 Task: Send an email with the signature Dallas Robinson with the subject Thank you for a job application and the message Can you please provide me with an estimate for the cost of the project? from softage.10@softage.net to softage.8@softage.net and softage.1@softage.net
Action: Mouse moved to (90, 93)
Screenshot: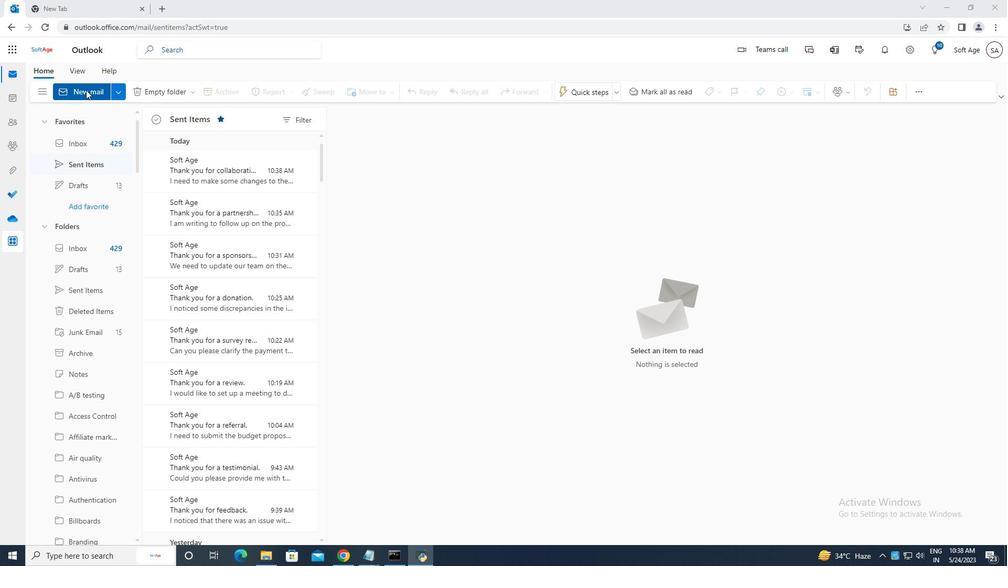 
Action: Mouse pressed left at (90, 93)
Screenshot: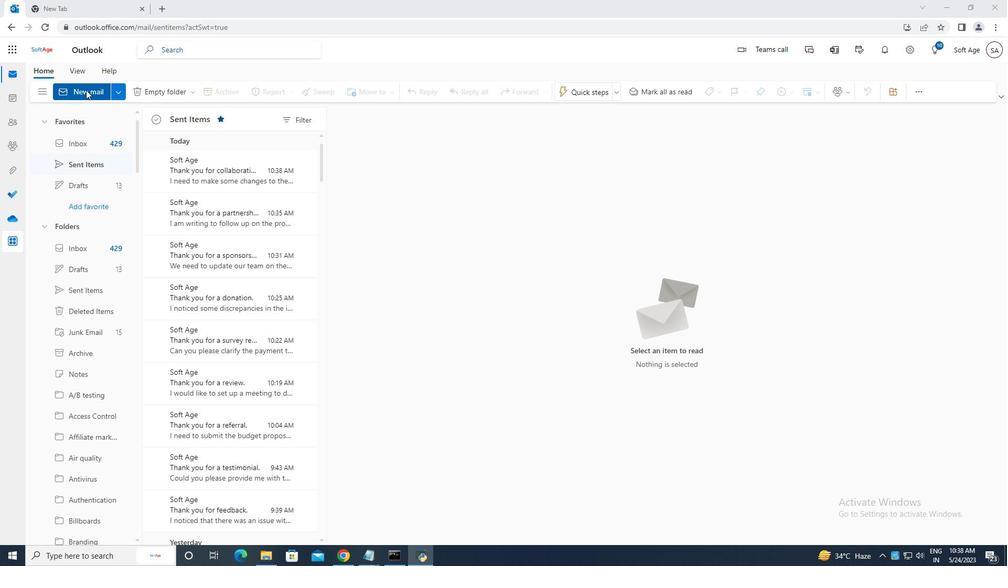 
Action: Mouse moved to (676, 93)
Screenshot: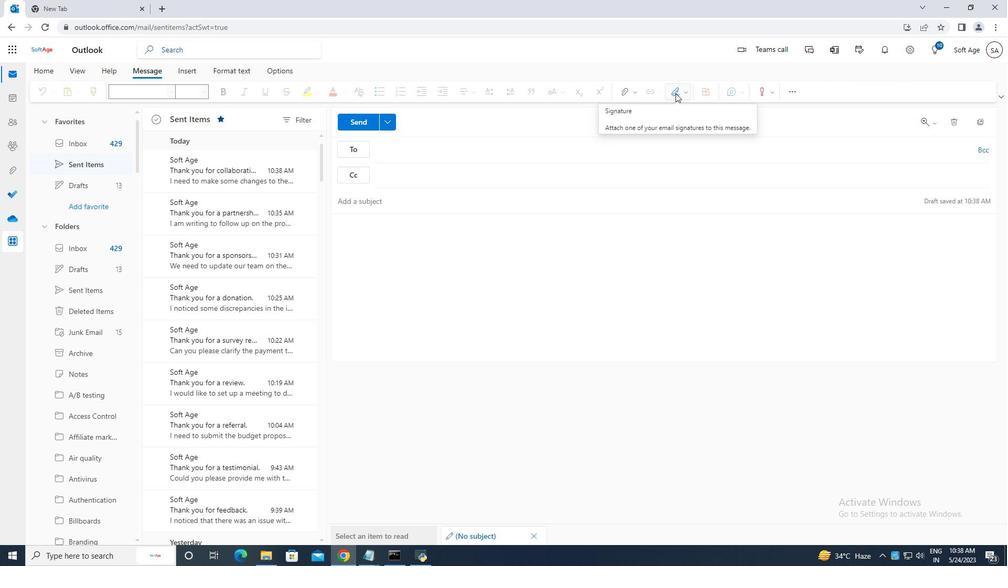 
Action: Mouse pressed left at (676, 93)
Screenshot: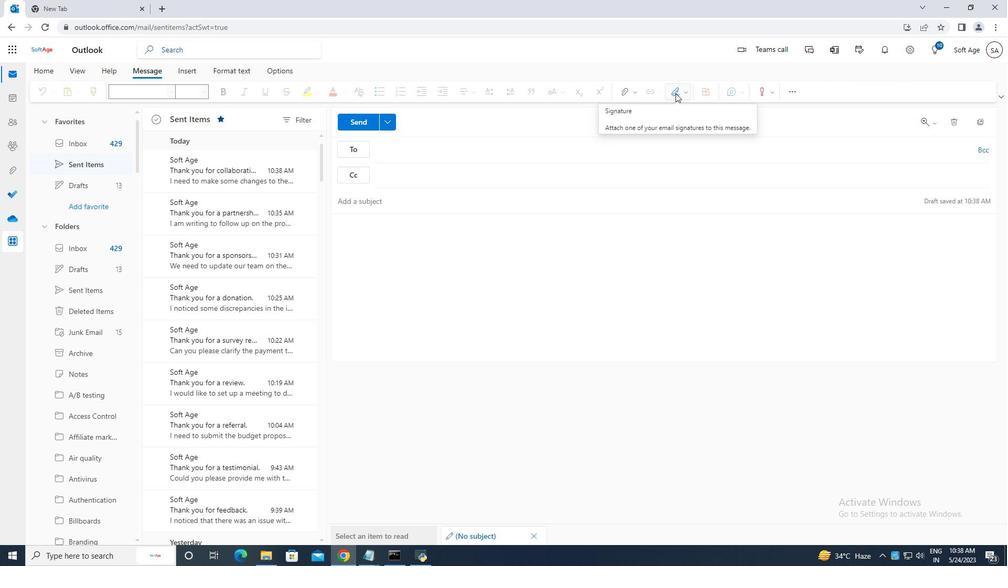 
Action: Mouse moved to (667, 135)
Screenshot: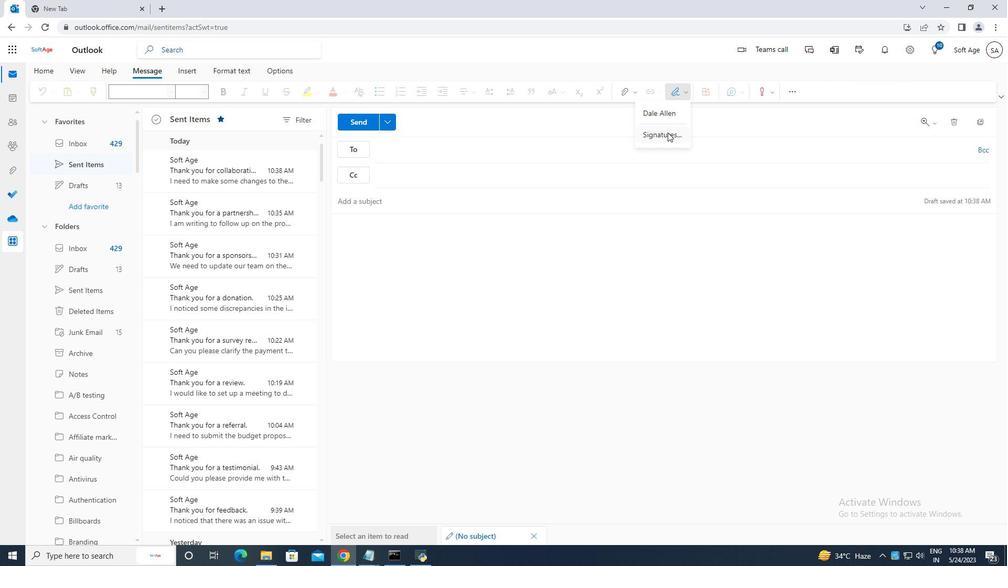 
Action: Mouse pressed left at (667, 135)
Screenshot: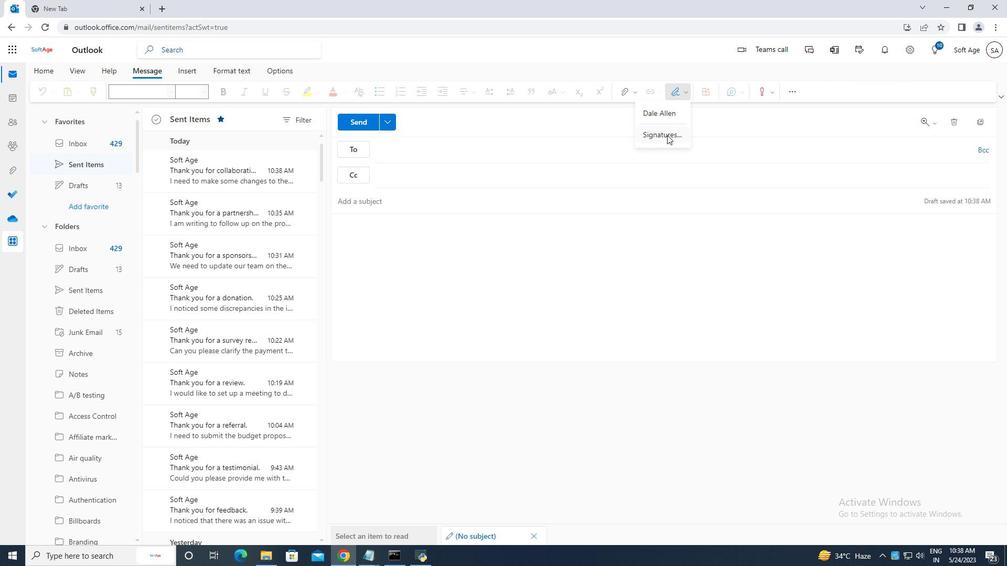 
Action: Mouse moved to (712, 173)
Screenshot: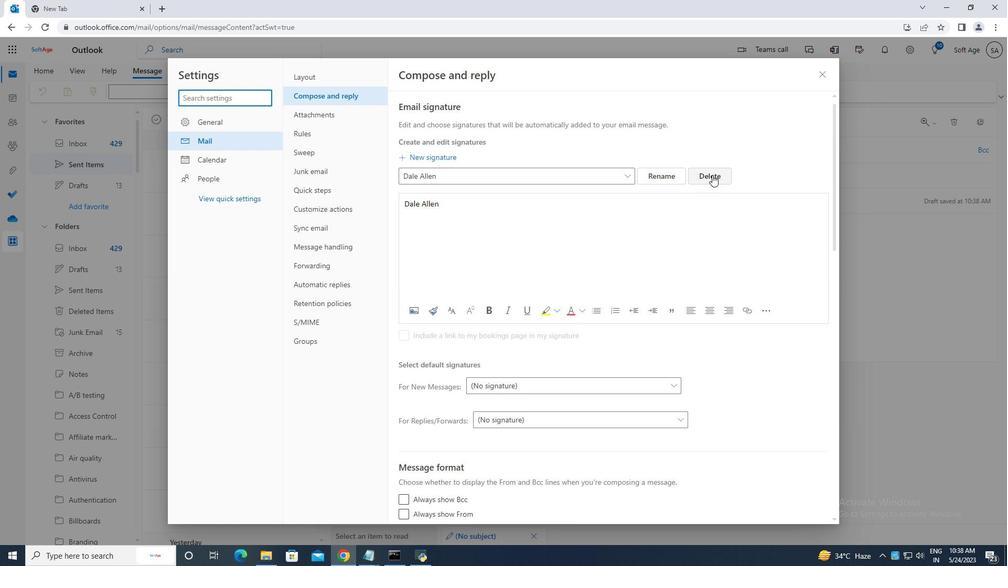 
Action: Mouse pressed left at (712, 173)
Screenshot: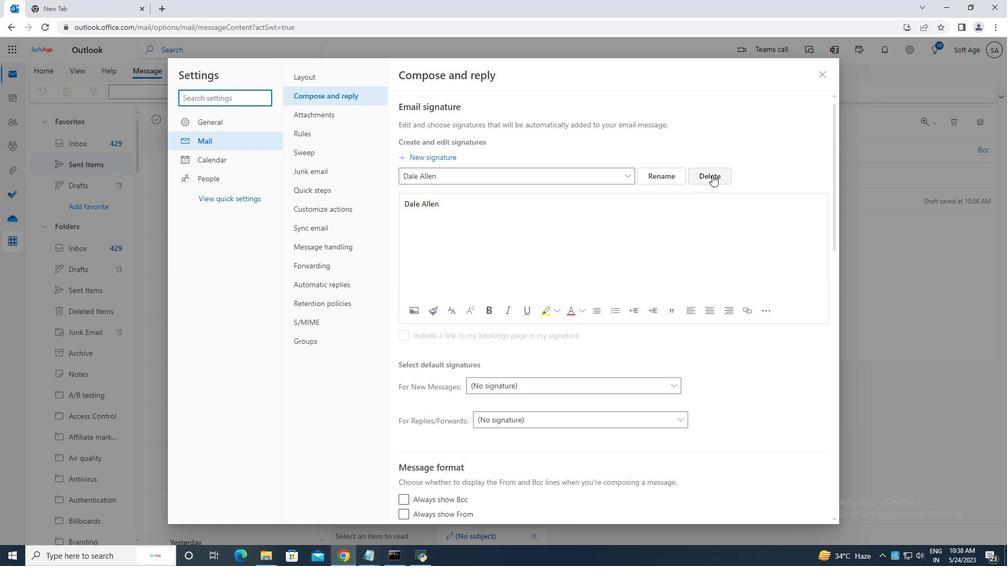 
Action: Mouse moved to (484, 174)
Screenshot: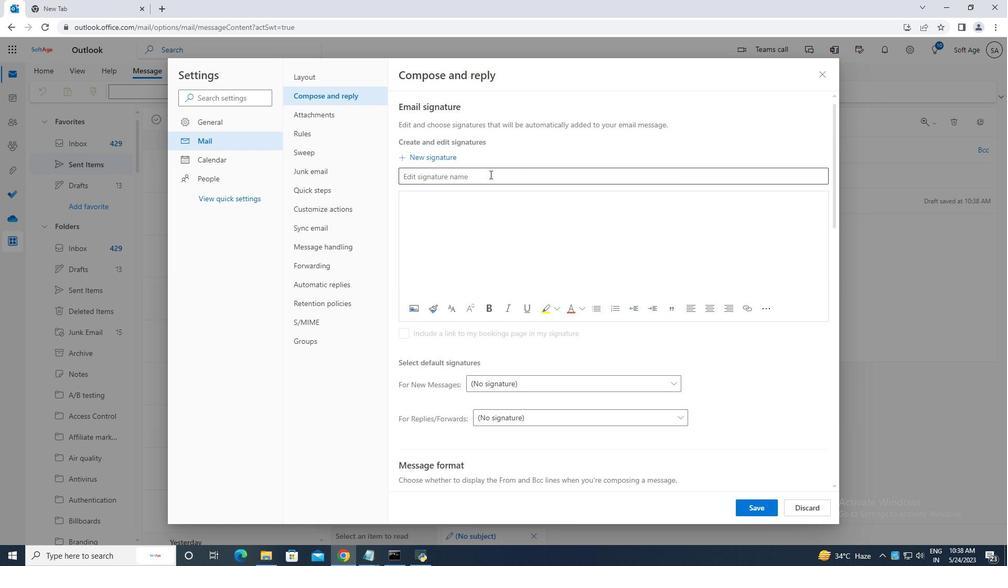 
Action: Mouse pressed left at (484, 174)
Screenshot: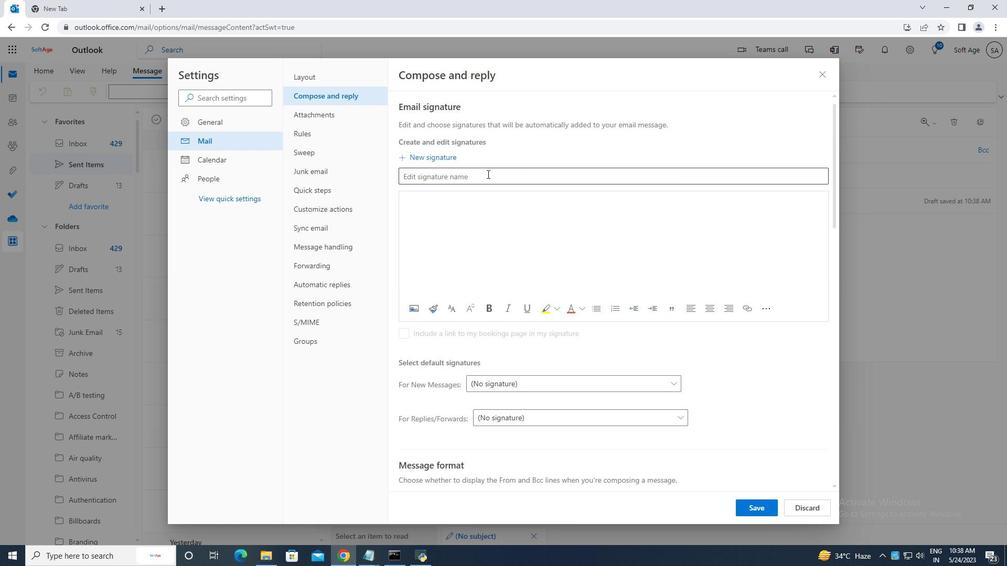 
Action: Mouse moved to (483, 175)
Screenshot: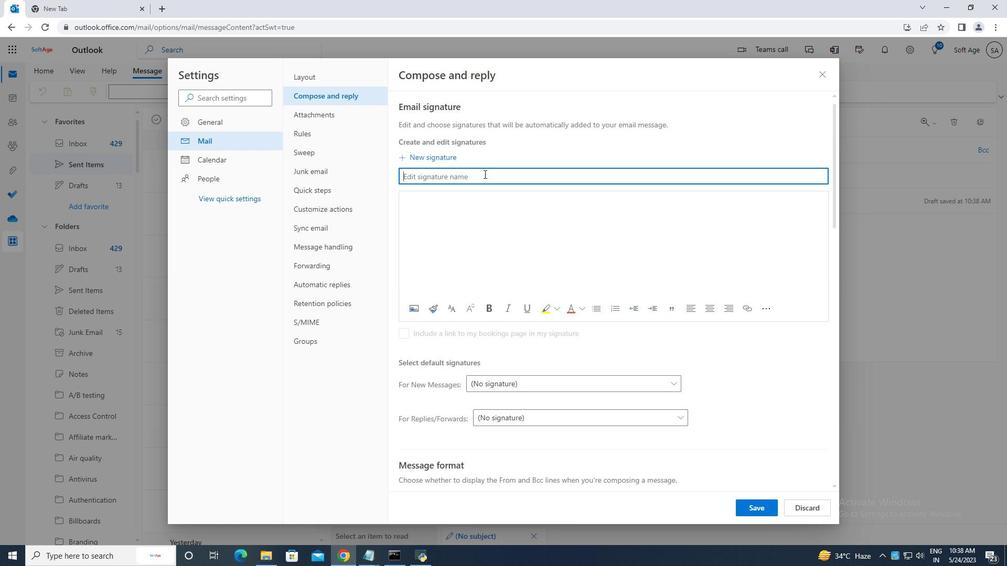 
Action: Key pressed <Key.caps_lock>D<Key.caps_lock>allas<Key.space><Key.caps_lock>R<Key.caps_lock>obinson
Screenshot: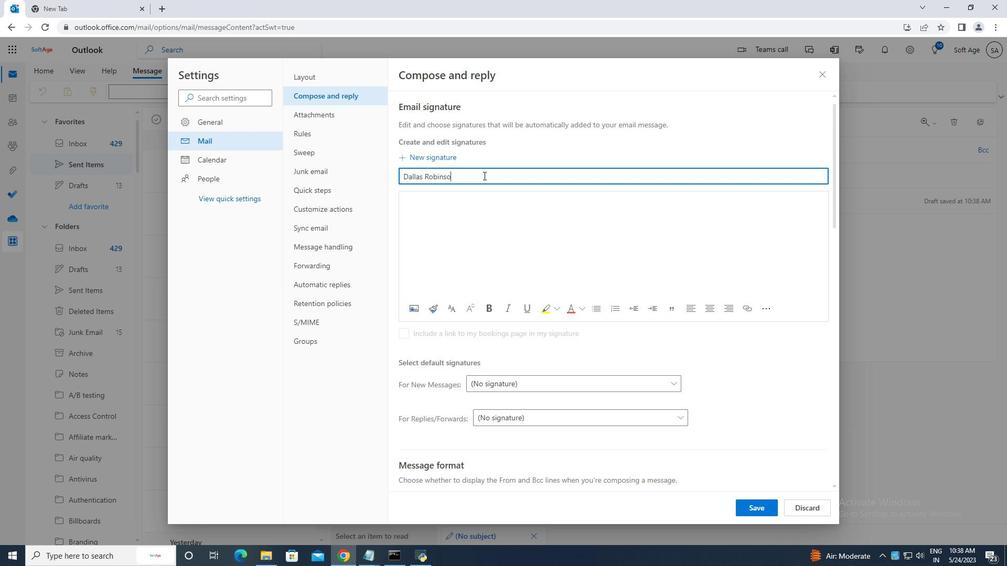 
Action: Mouse moved to (415, 200)
Screenshot: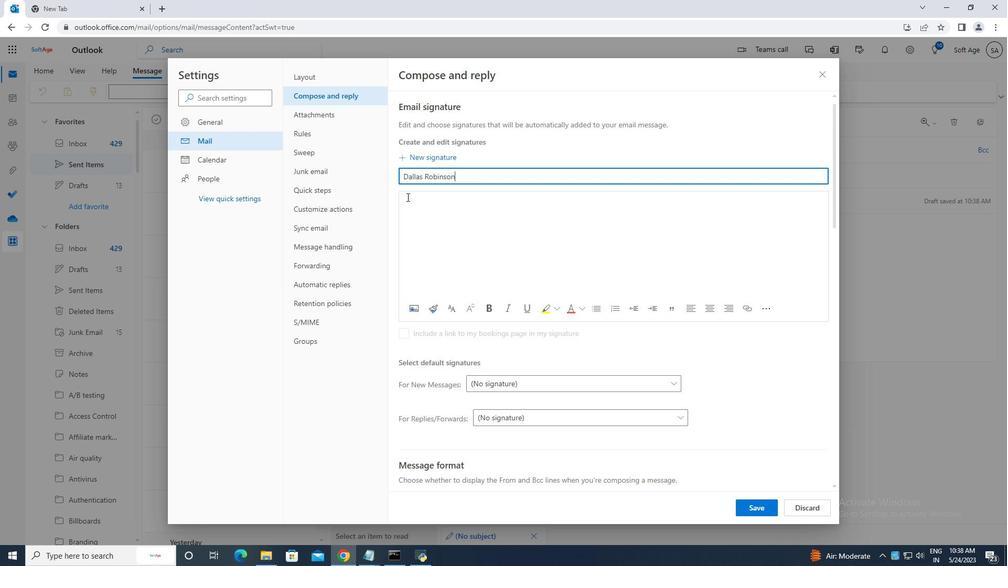 
Action: Mouse pressed left at (415, 200)
Screenshot: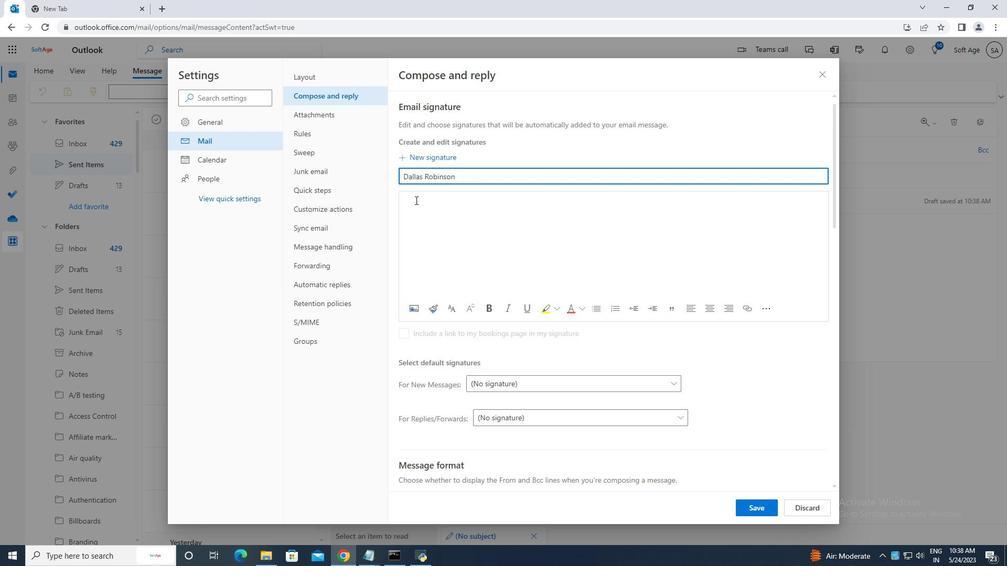 
Action: Mouse moved to (417, 210)
Screenshot: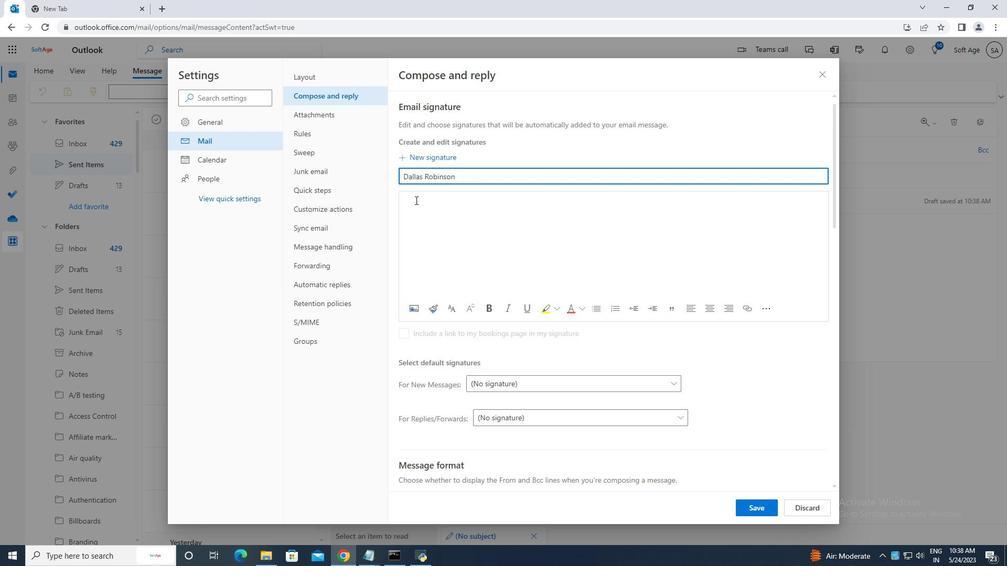 
Action: Key pressed <Key.caps_lock>D<Key.caps_lock>allas<Key.space><Key.caps_lock>R<Key.caps_lock>obinson
Screenshot: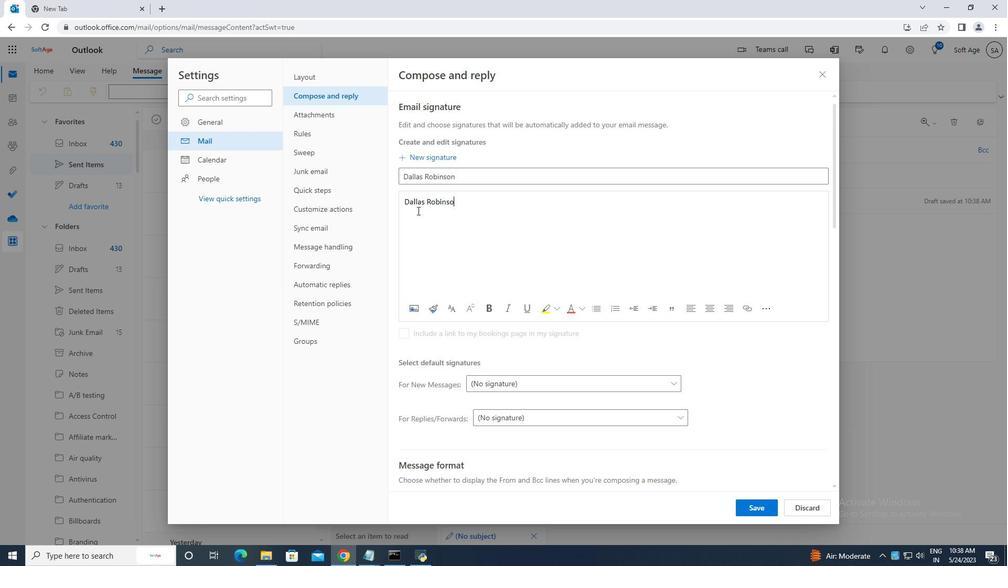 
Action: Mouse moved to (755, 510)
Screenshot: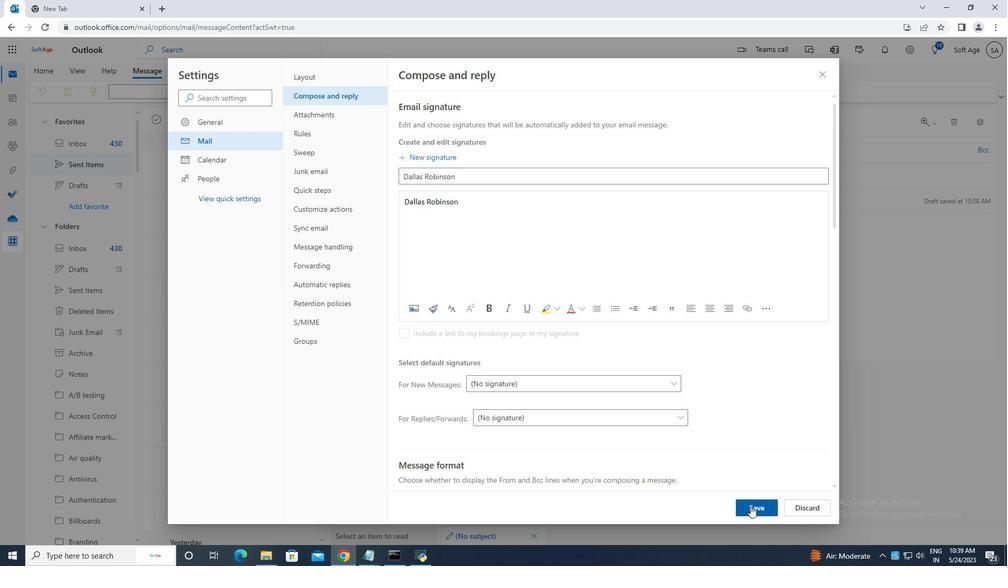 
Action: Mouse pressed left at (755, 510)
Screenshot: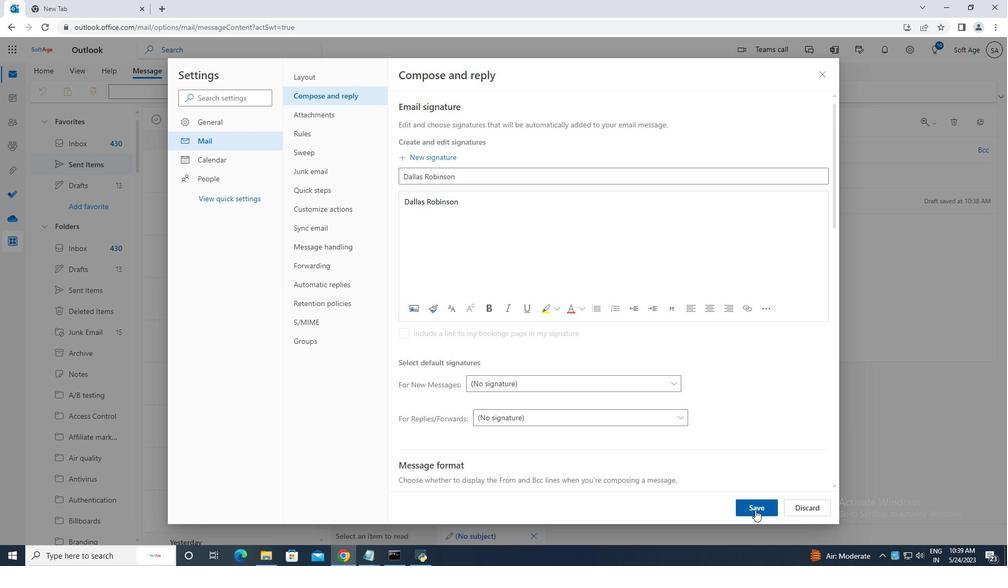 
Action: Mouse moved to (823, 76)
Screenshot: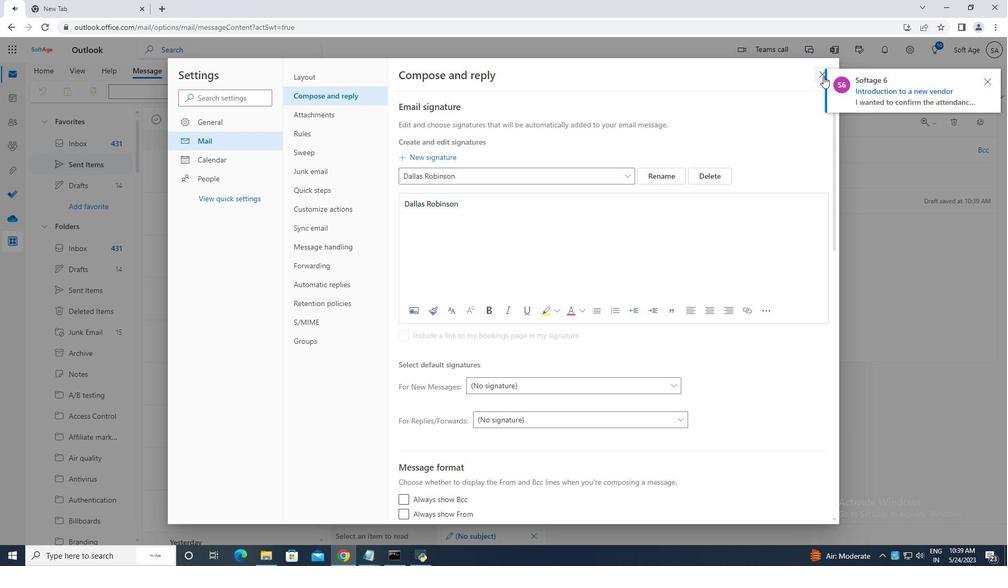 
Action: Mouse pressed left at (823, 76)
Screenshot: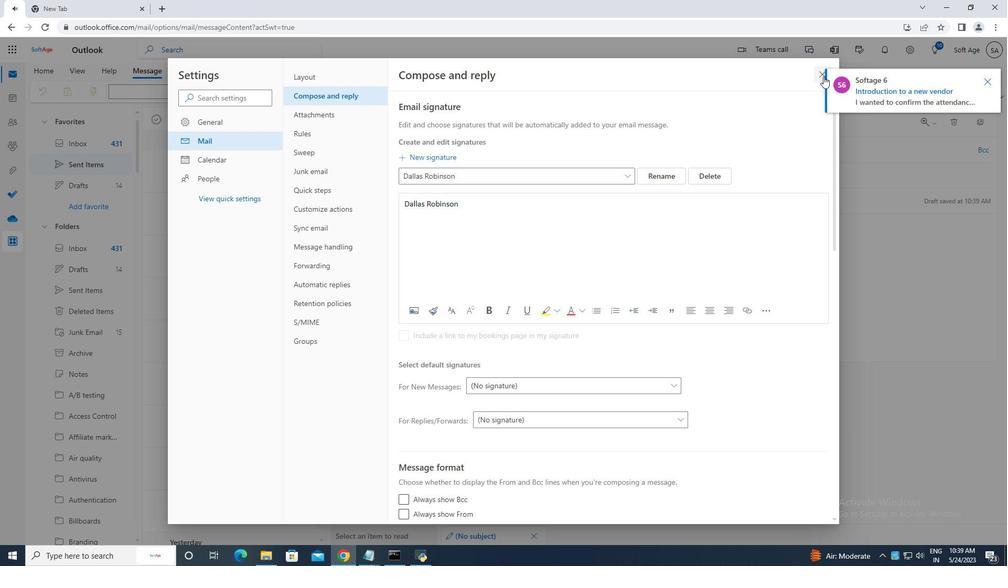 
Action: Mouse moved to (682, 92)
Screenshot: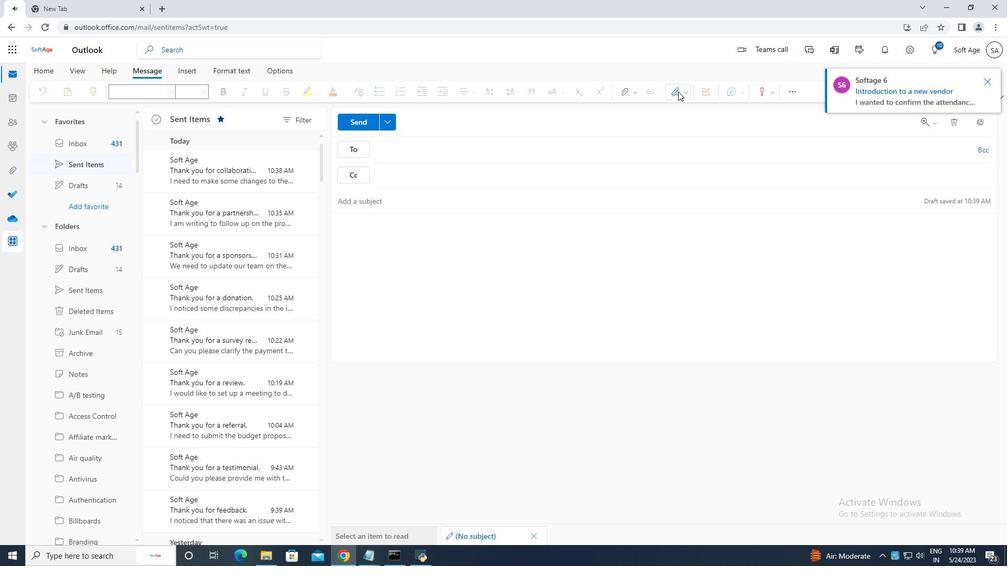 
Action: Mouse pressed left at (682, 92)
Screenshot: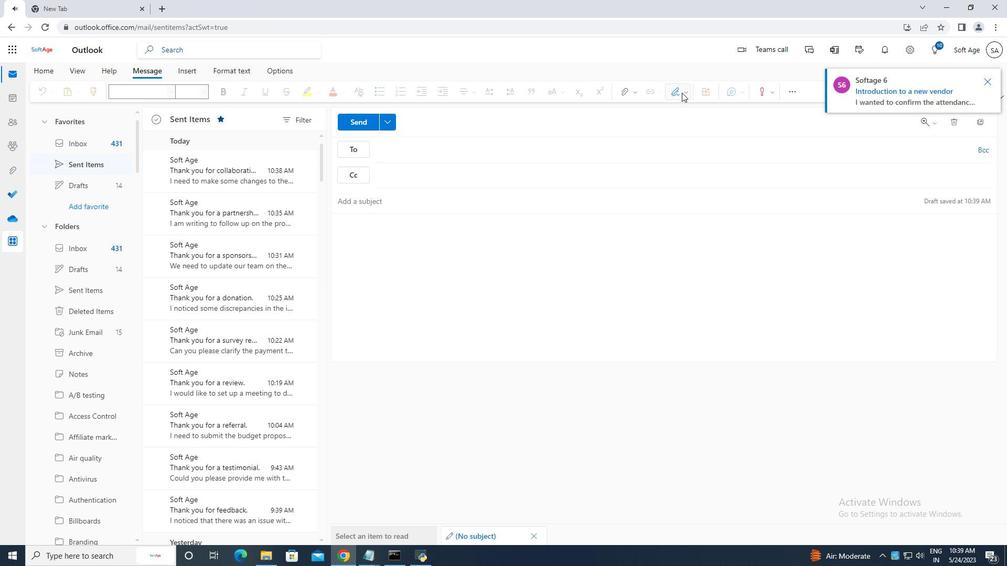 
Action: Mouse moved to (658, 112)
Screenshot: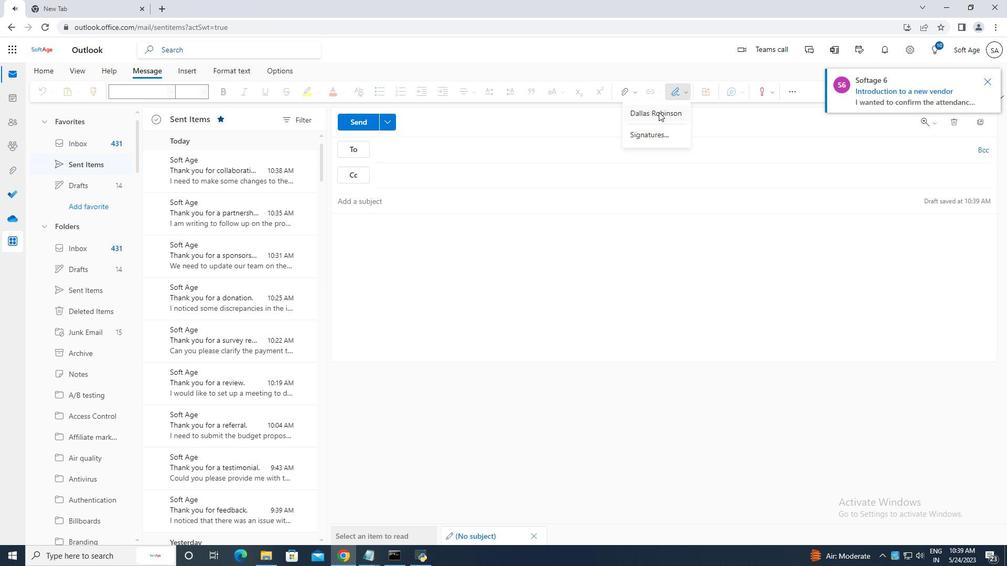 
Action: Mouse pressed left at (658, 112)
Screenshot: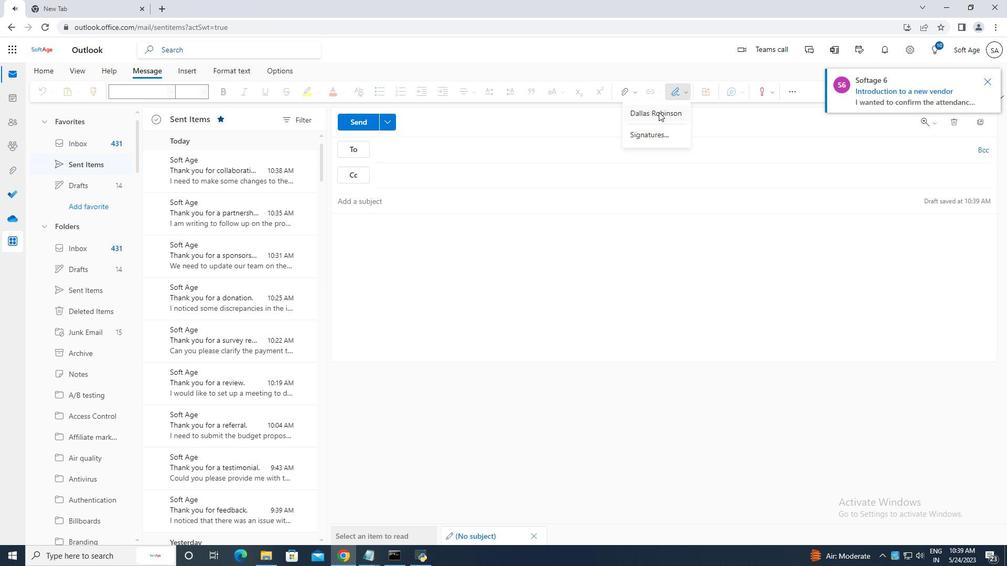 
Action: Mouse moved to (351, 202)
Screenshot: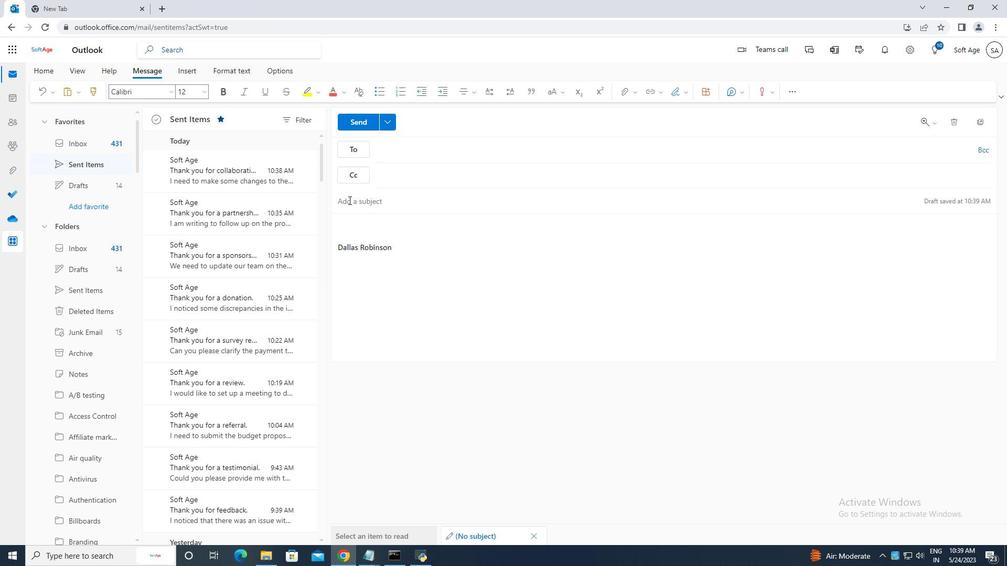 
Action: Mouse pressed left at (351, 202)
Screenshot: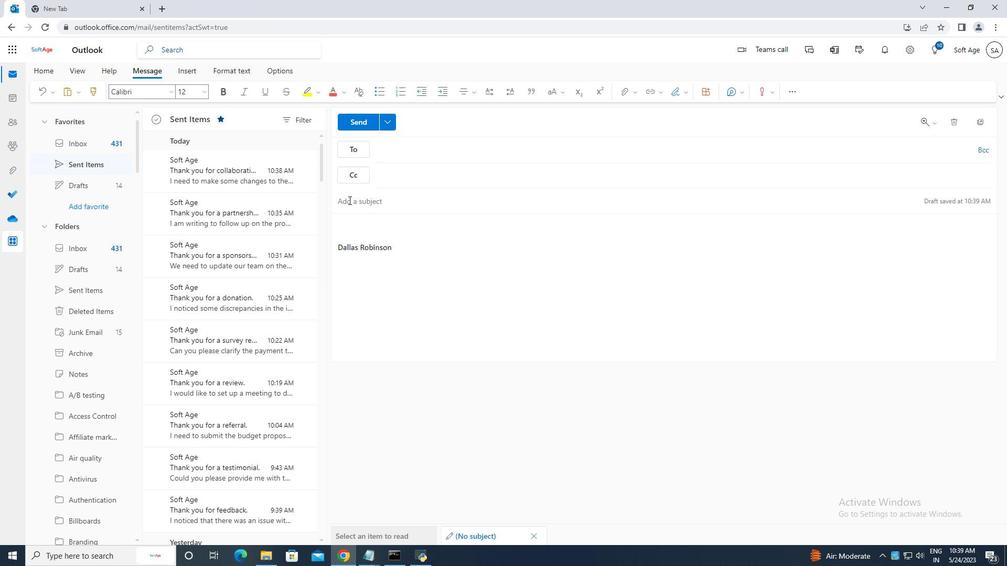 
Action: Mouse moved to (352, 202)
Screenshot: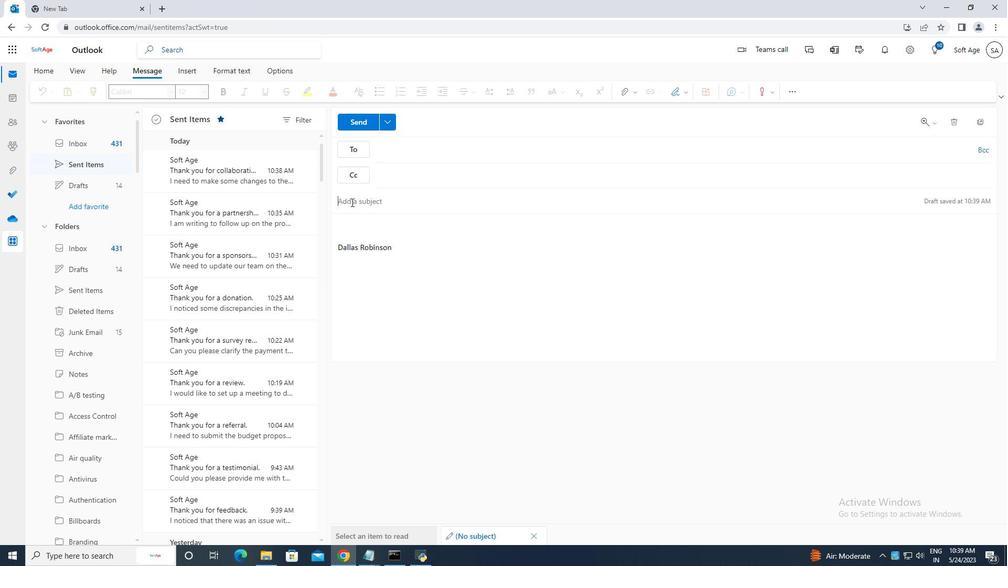 
Action: Key pressed <Key.caps_lock>T<Key.caps_lock>hank<Key.space>you<Key.space>for<Key.space>a<Key.space>jp<Key.backspace>ob<Key.space>application<Key.space><Key.backspace>.
Screenshot: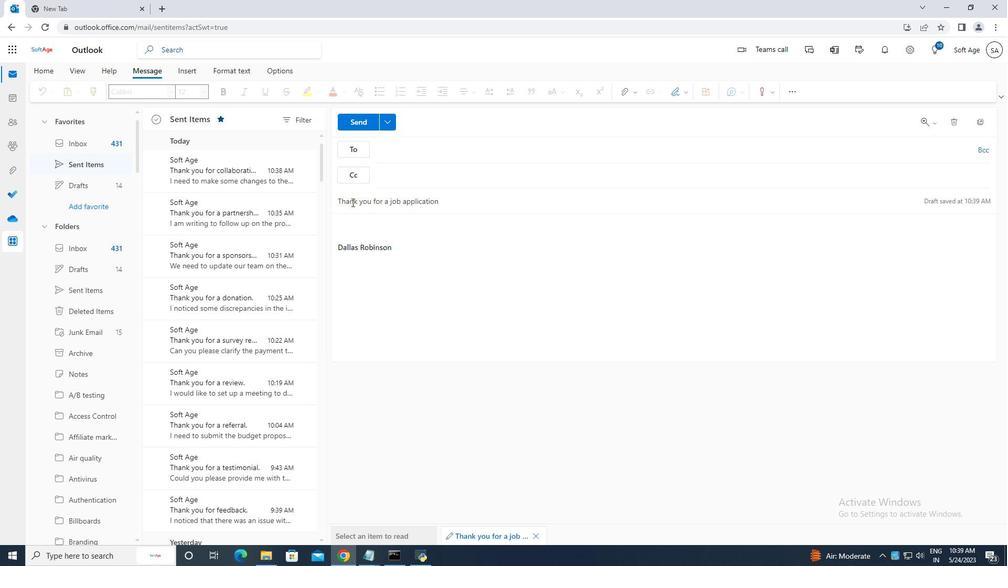 
Action: Mouse moved to (345, 222)
Screenshot: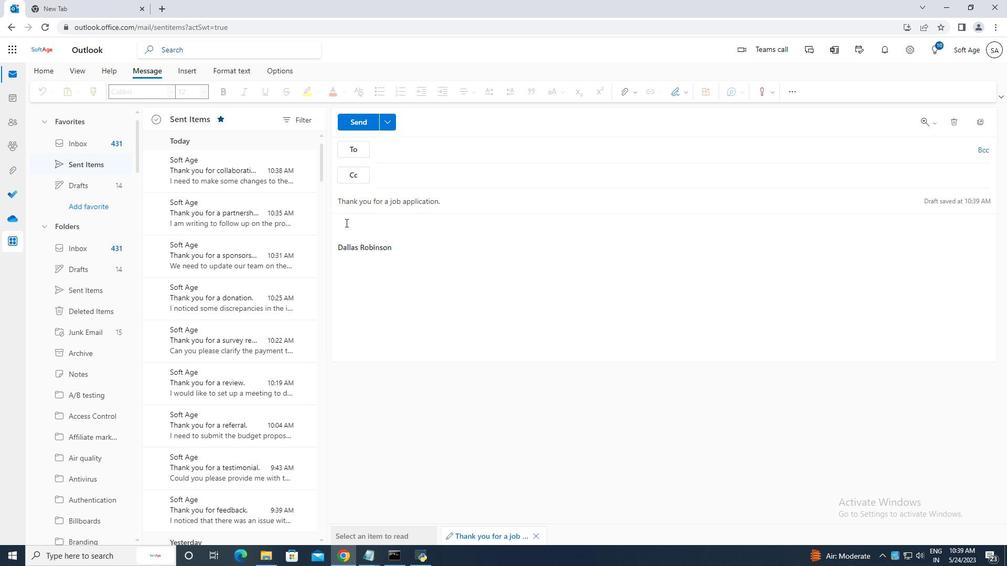 
Action: Mouse pressed left at (345, 222)
Screenshot: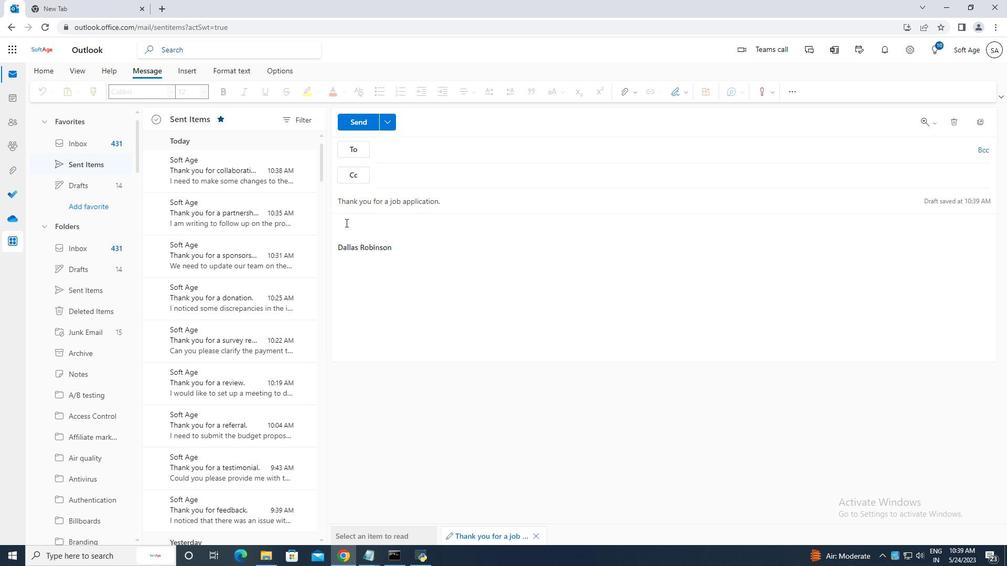 
Action: Mouse moved to (346, 222)
Screenshot: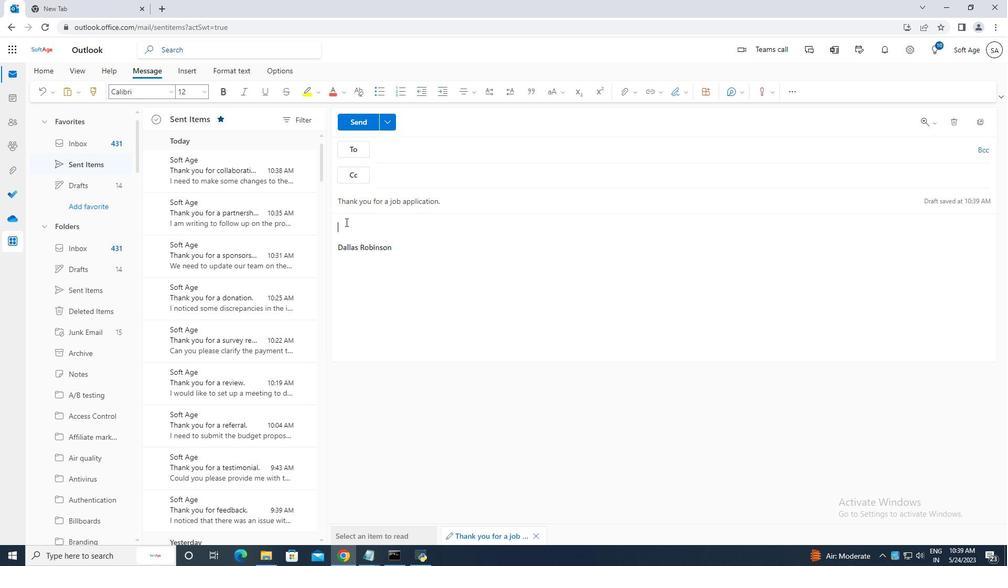 
Action: Key pressed <Key.caps_lock>C<Key.caps_lock>an<Key.space>you<Key.space>please<Key.space>provide<Key.space>me<Key.space>with<Key.space>an<Key.space>estimate<Key.space>for<Key.space>the<Key.space>cost<Key.space>of<Key.space>the<Key.space>project.
Screenshot: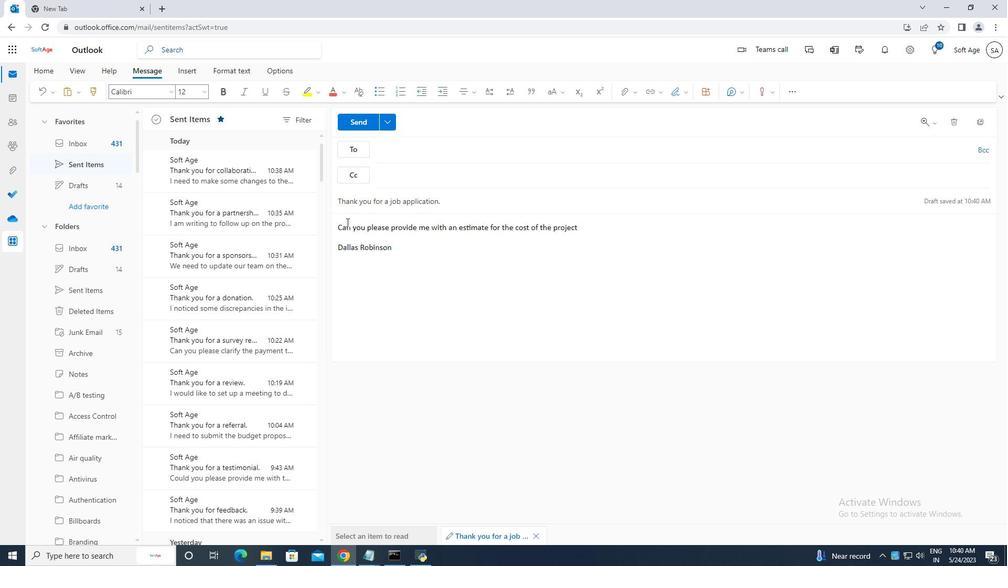 
Action: Mouse moved to (399, 155)
Screenshot: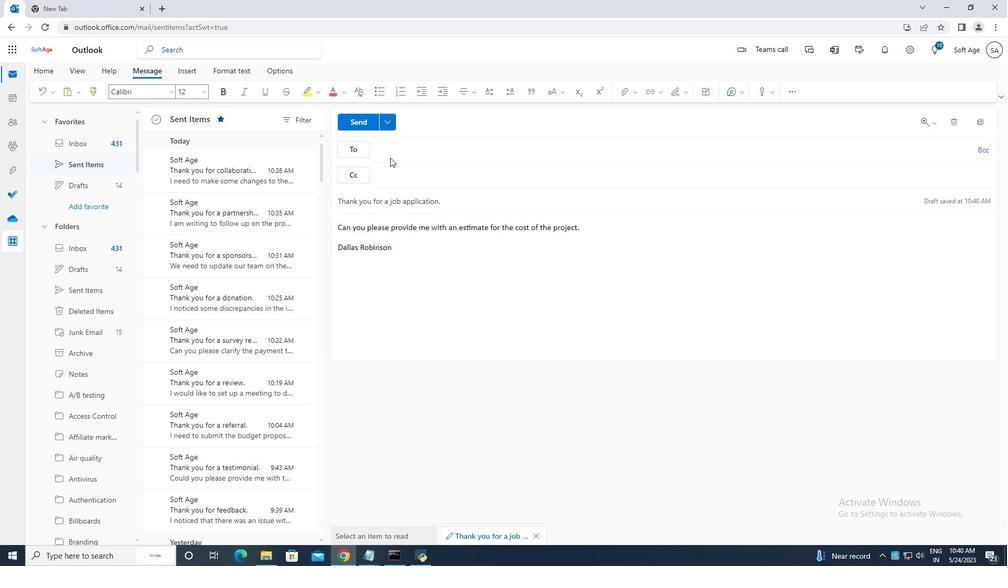 
Action: Mouse pressed left at (399, 155)
Screenshot: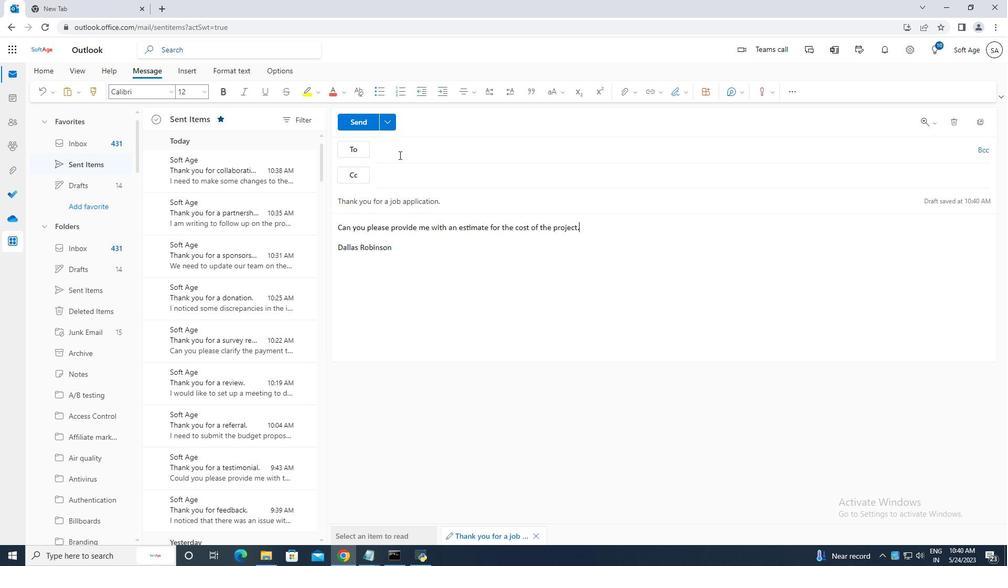 
Action: Mouse moved to (407, 152)
Screenshot: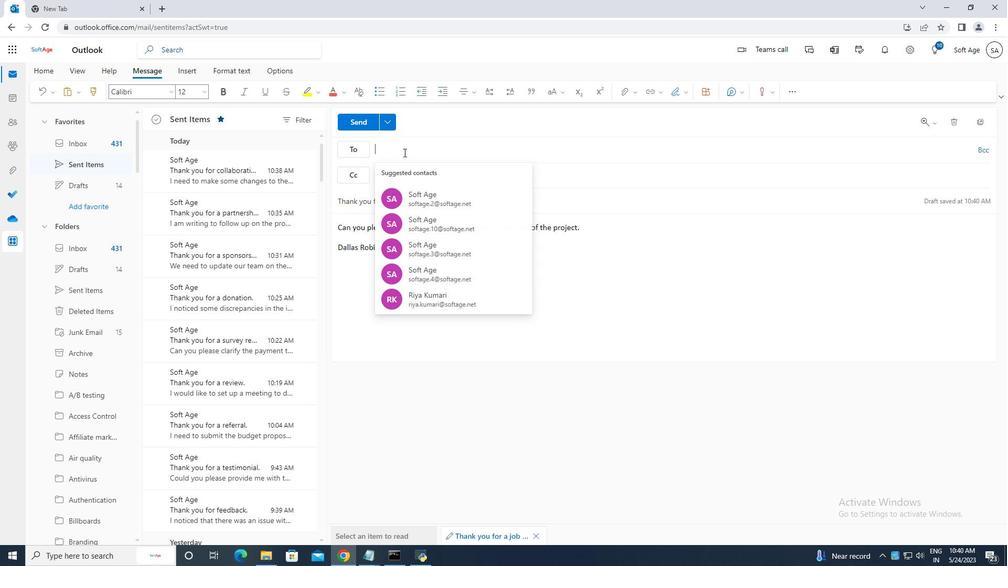 
Action: Key pressed softage.8<Key.shift>@
Screenshot: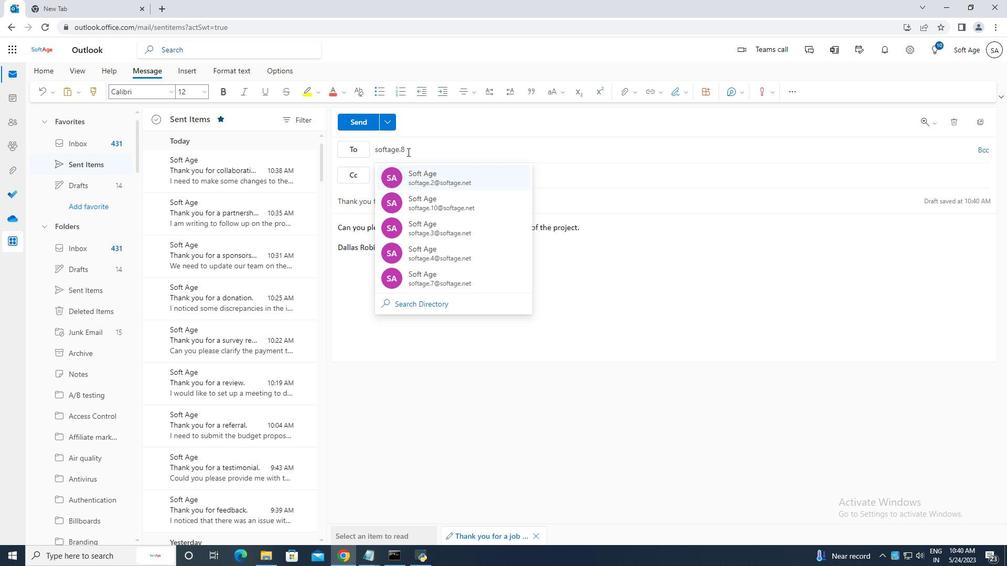 
Action: Mouse moved to (500, 185)
Screenshot: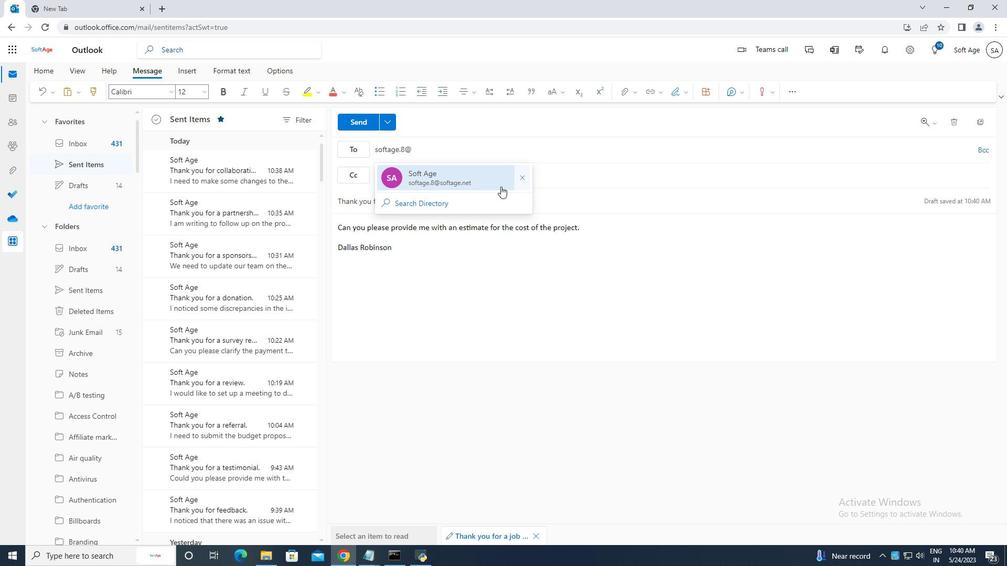 
Action: Mouse pressed left at (500, 185)
Screenshot: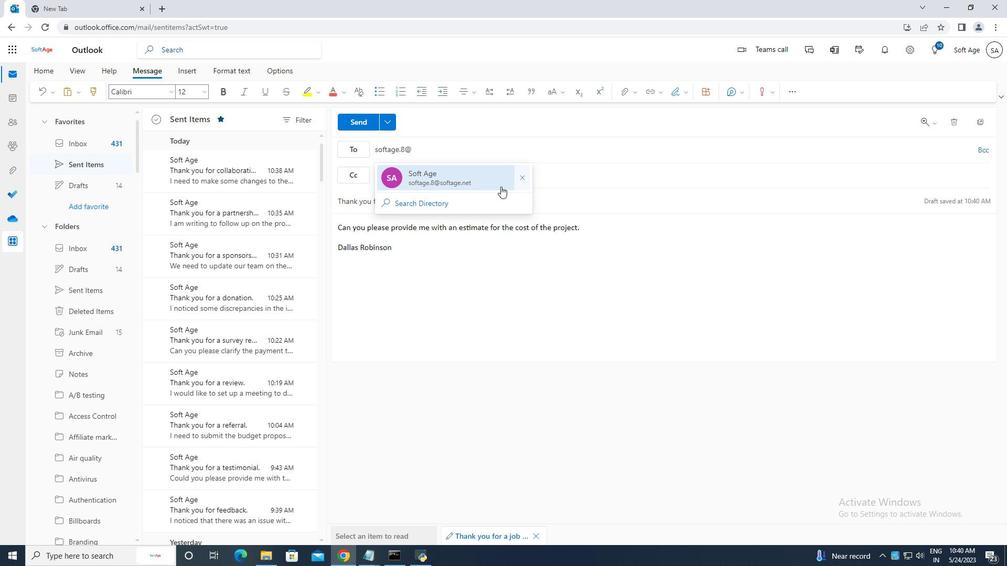 
Action: Mouse moved to (505, 149)
Screenshot: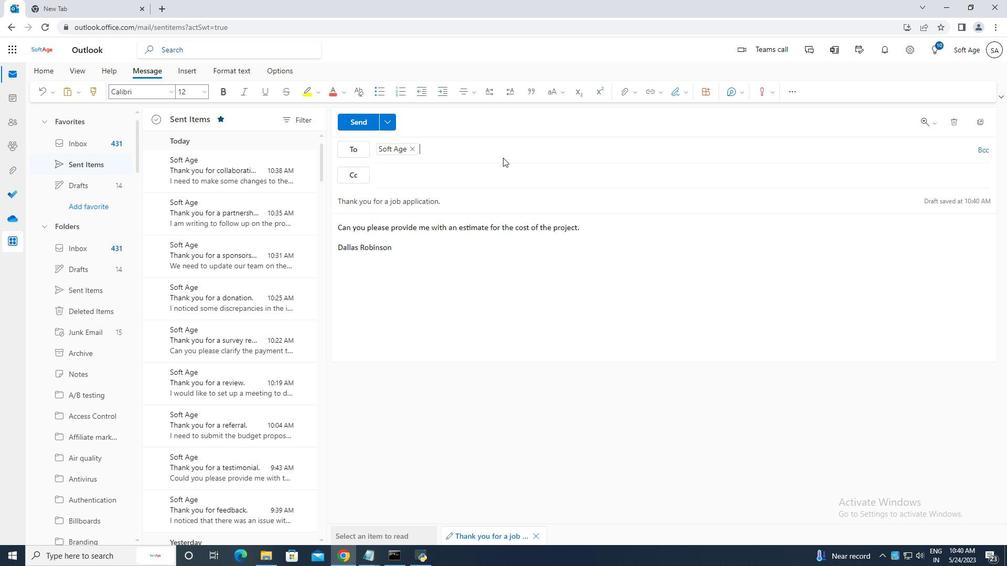 
Action: Key pressed softage.1<Key.shift>@
Screenshot: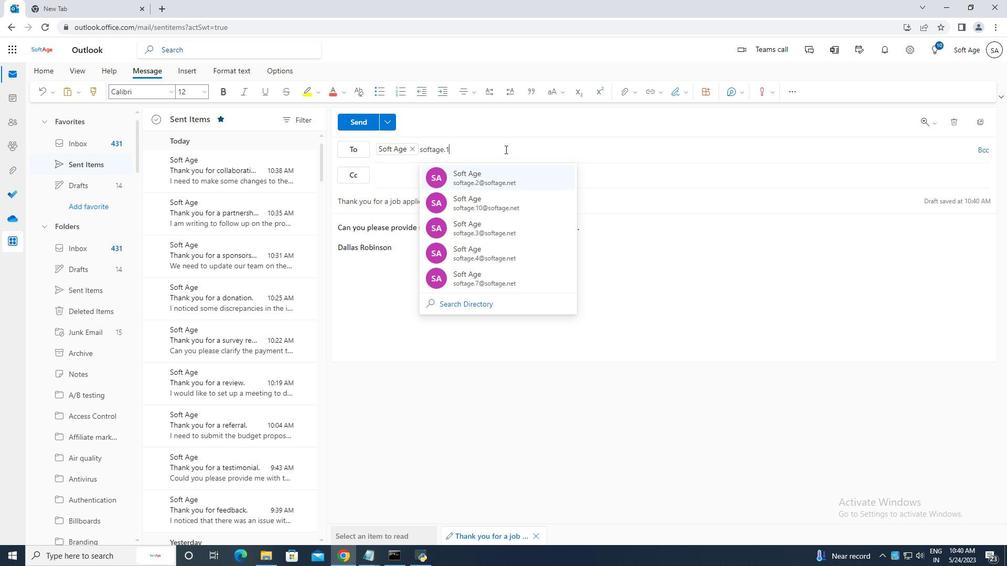
Action: Mouse moved to (534, 230)
Screenshot: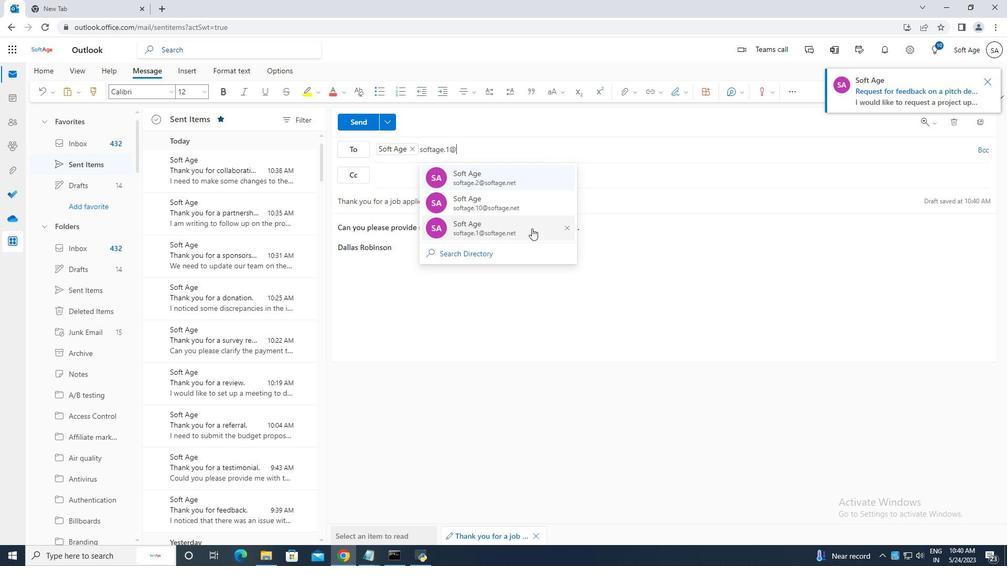 
Action: Mouse pressed left at (534, 230)
Screenshot: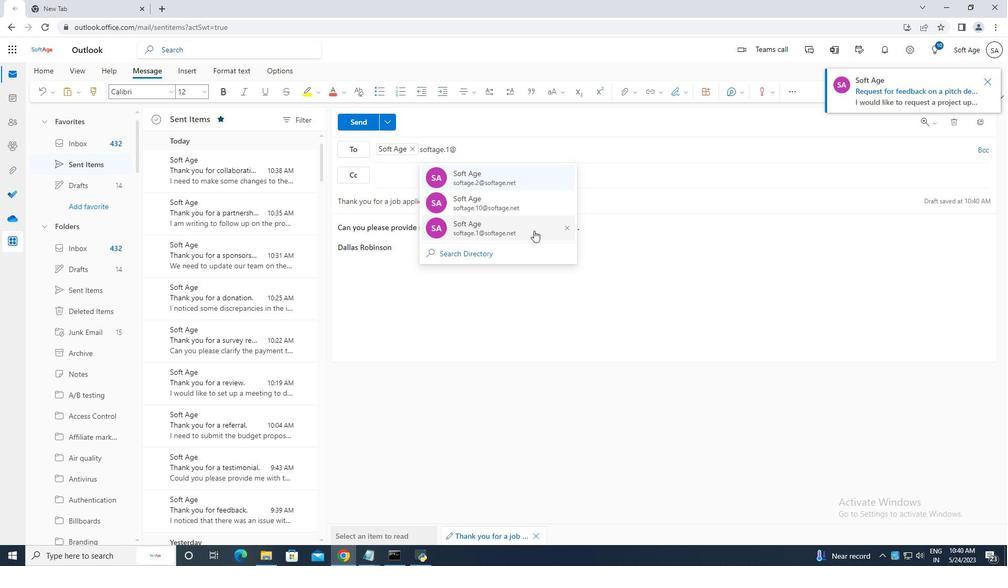 
Action: Mouse moved to (356, 120)
Screenshot: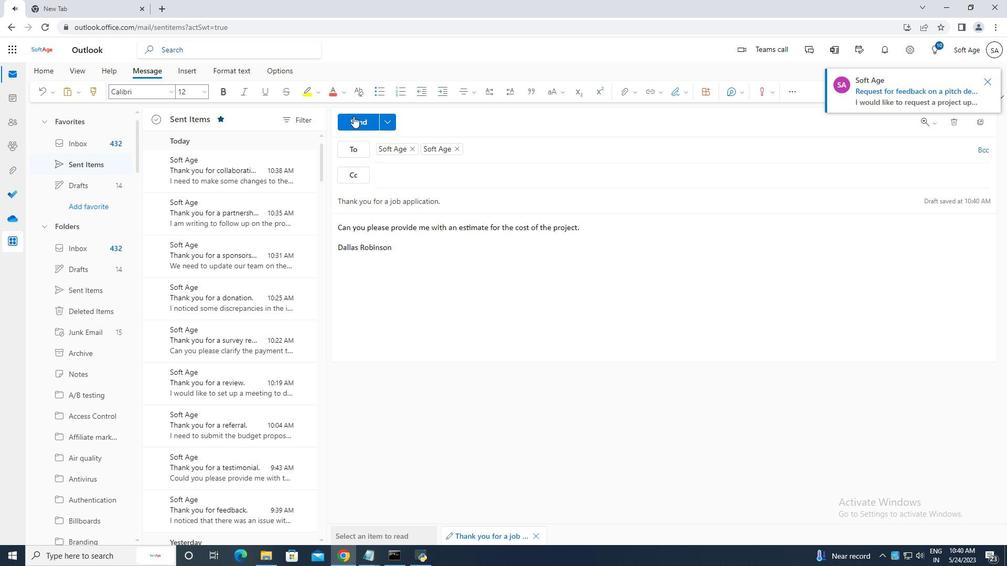 
Action: Mouse pressed left at (356, 120)
Screenshot: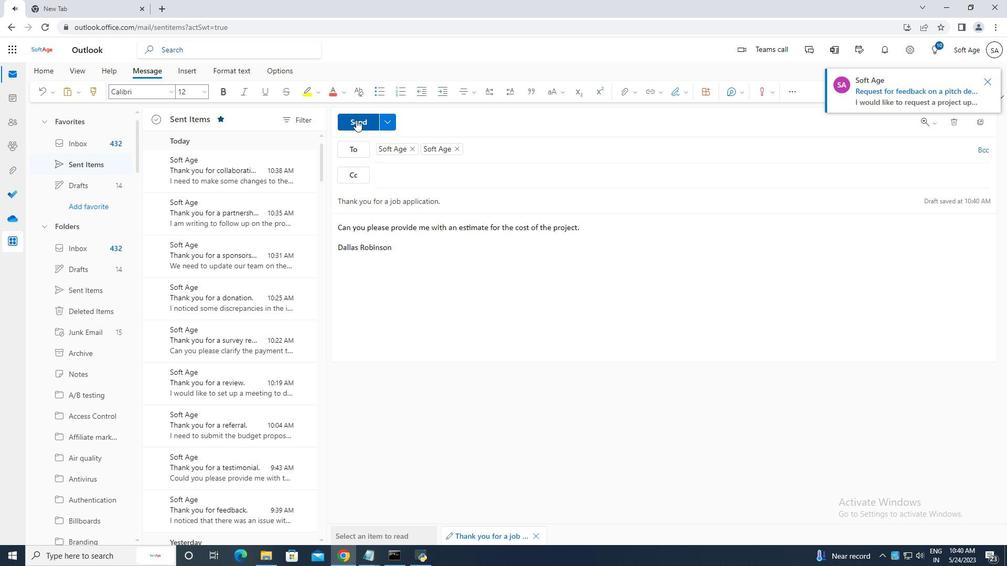 
Action: Mouse moved to (359, 122)
Screenshot: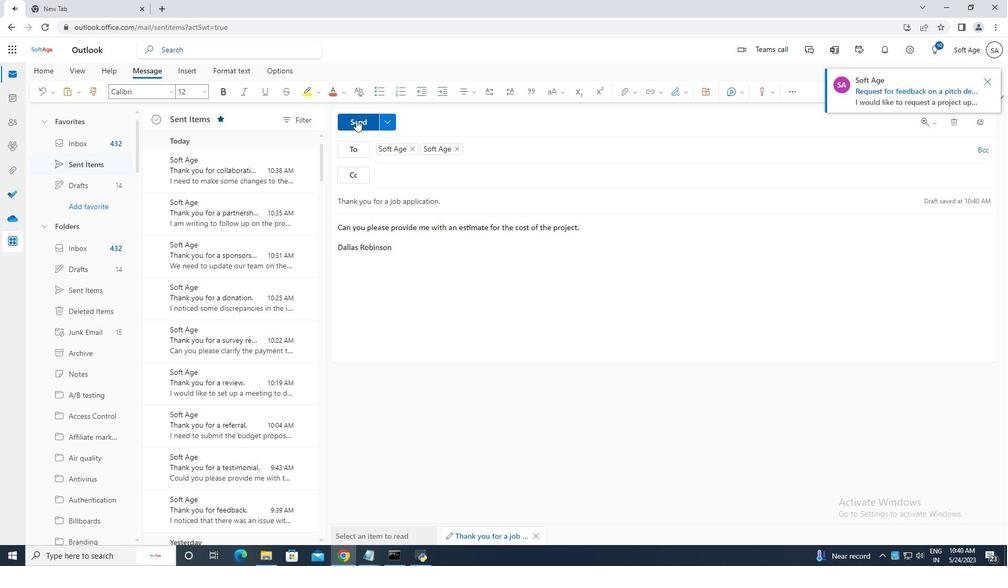 
